 Task: Create a due date automation trigger when advanced on, 2 hours after a card is due add content with a description not starting with resume.
Action: Mouse moved to (1089, 84)
Screenshot: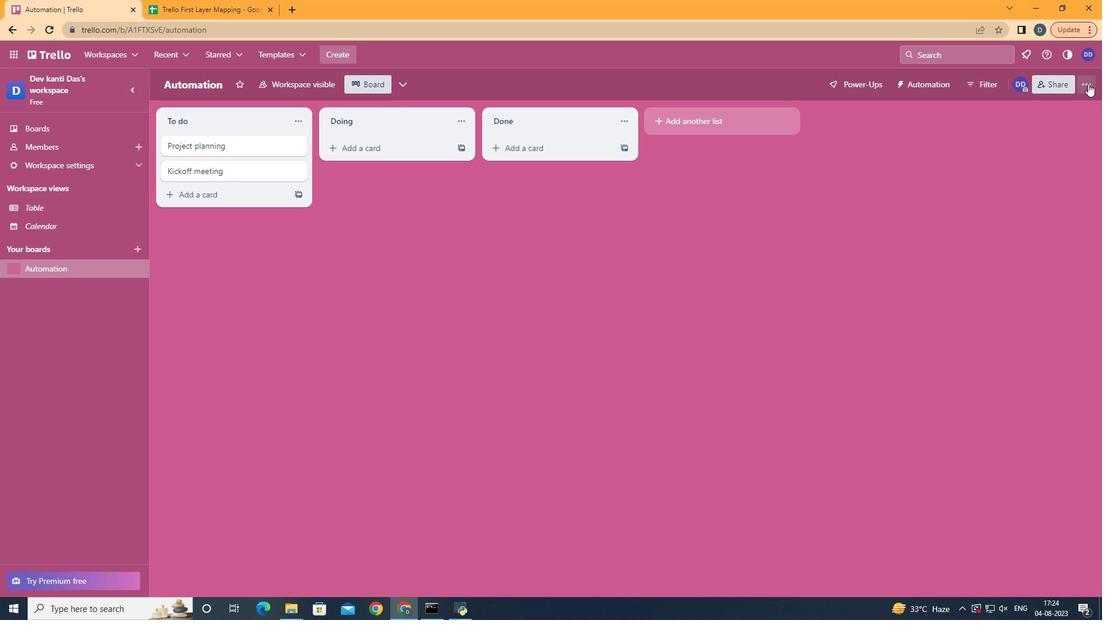 
Action: Mouse pressed left at (1089, 84)
Screenshot: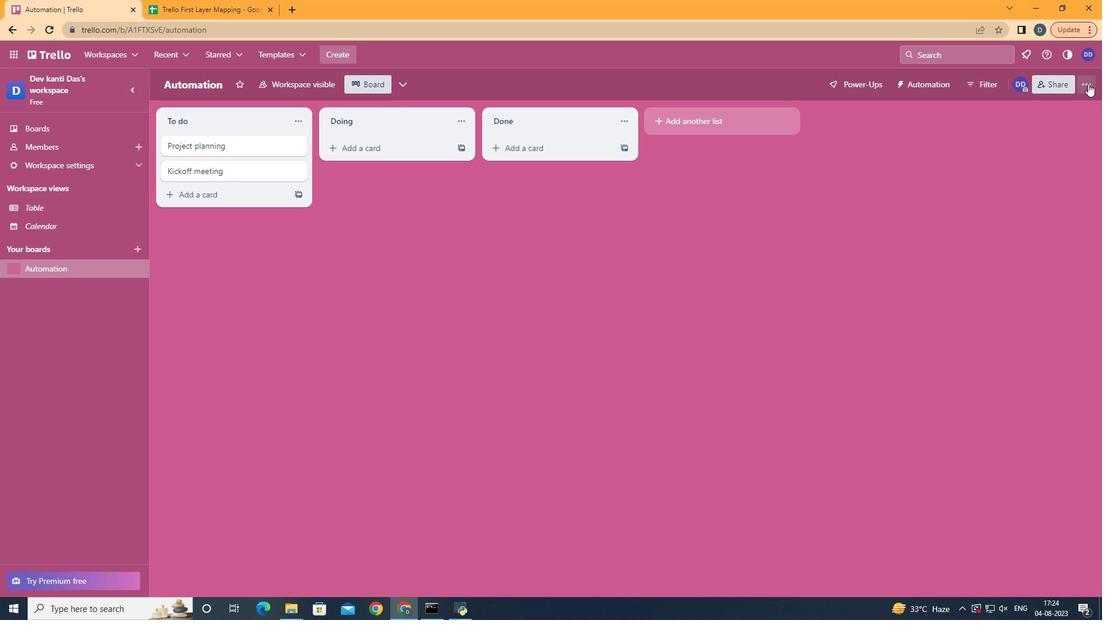 
Action: Mouse moved to (986, 238)
Screenshot: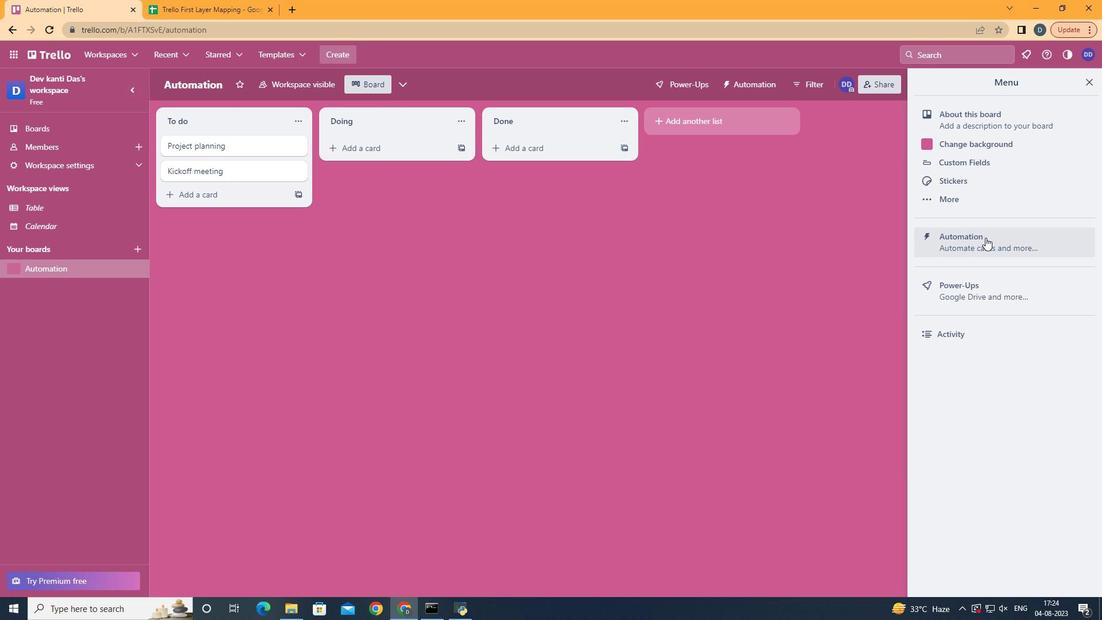 
Action: Mouse pressed left at (986, 238)
Screenshot: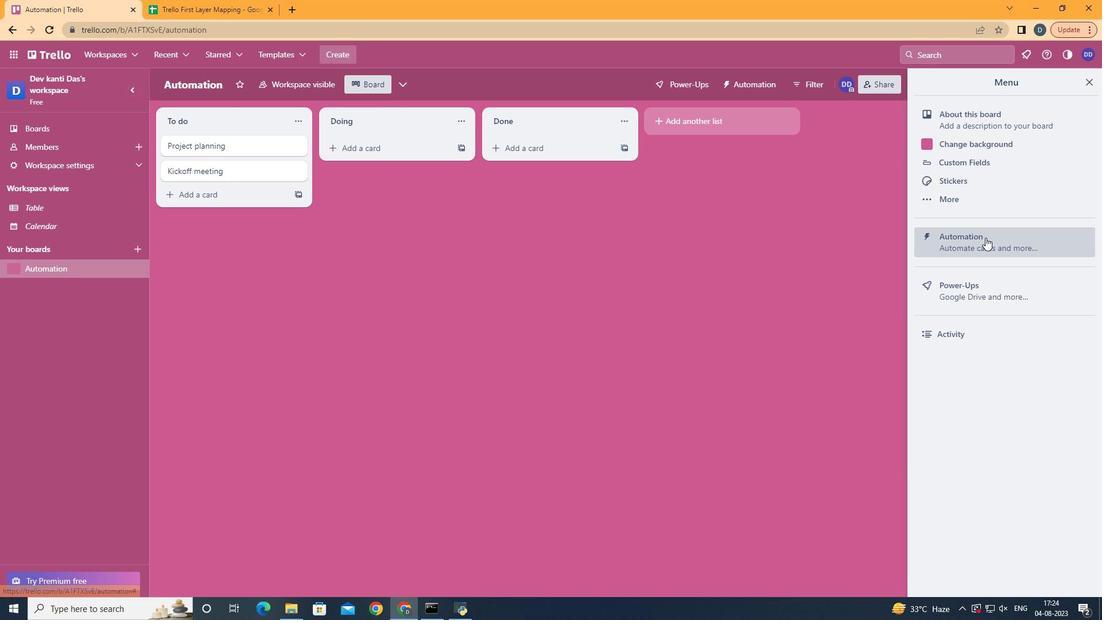 
Action: Mouse moved to (211, 225)
Screenshot: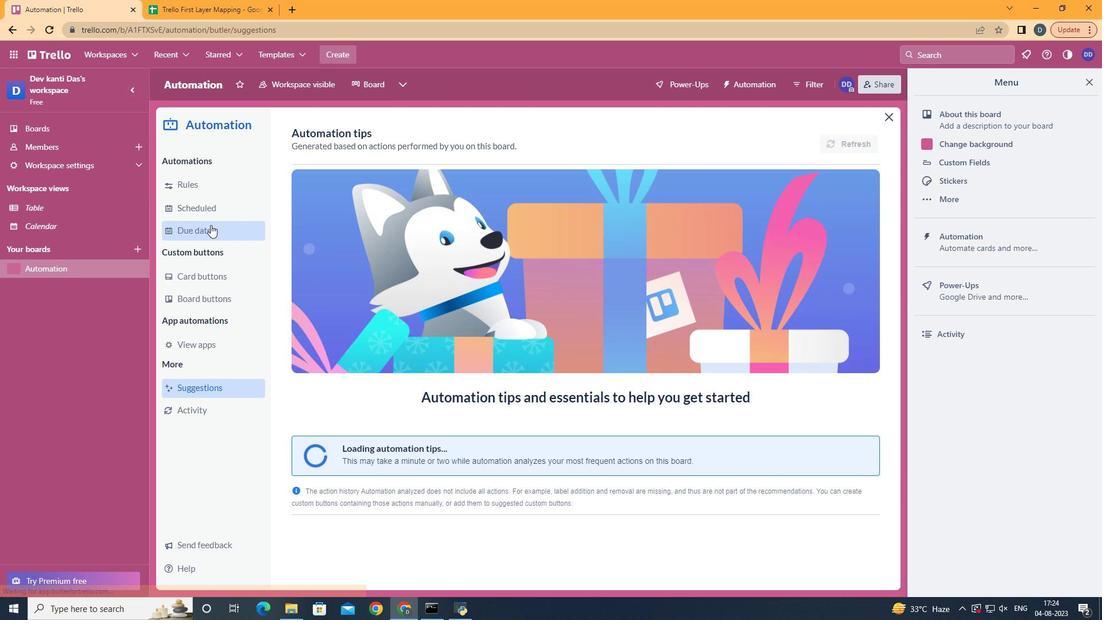 
Action: Mouse pressed left at (211, 225)
Screenshot: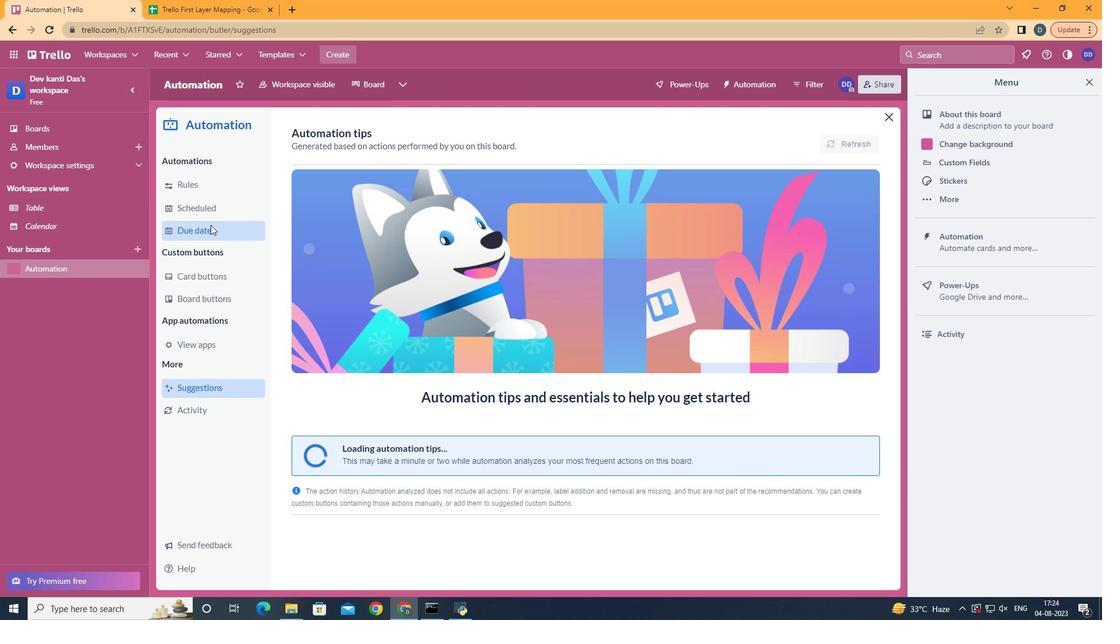 
Action: Mouse moved to (796, 141)
Screenshot: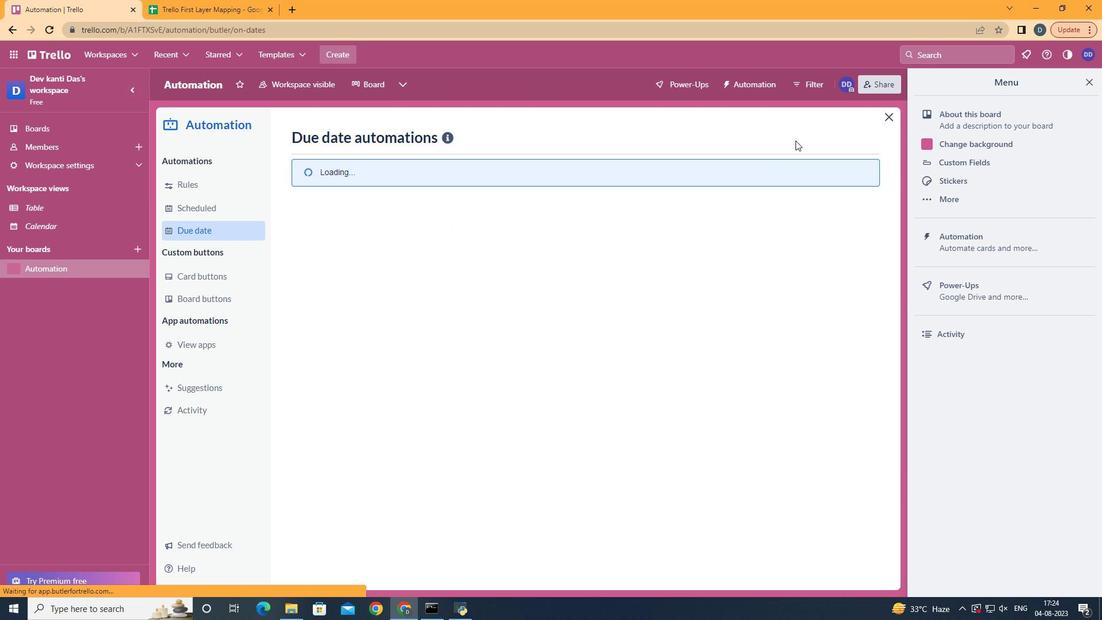 
Action: Mouse pressed left at (796, 141)
Screenshot: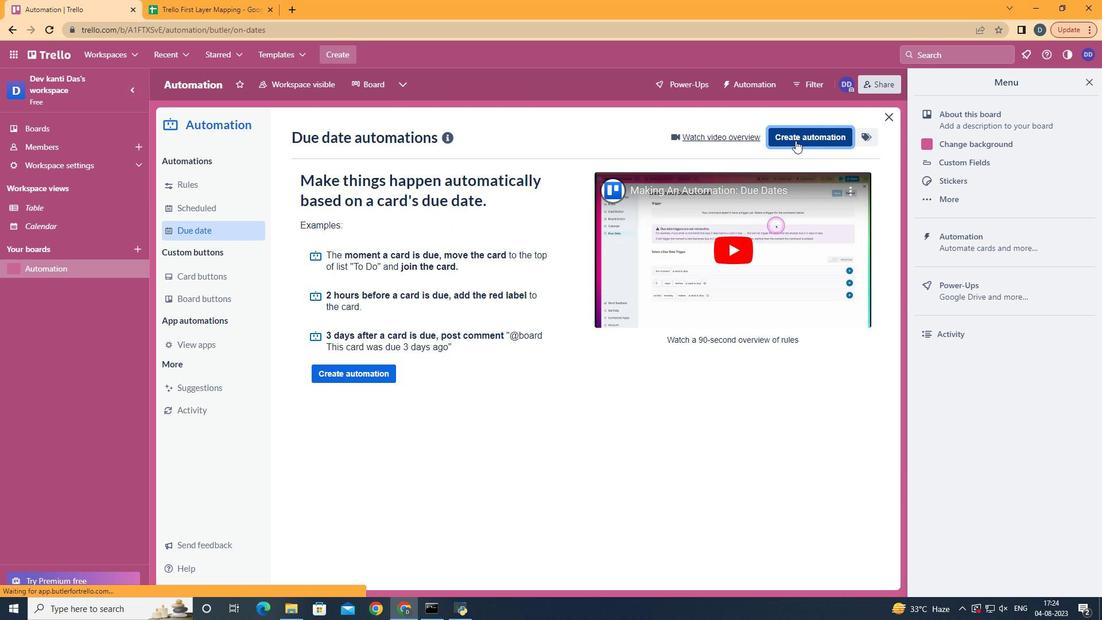 
Action: Mouse moved to (575, 242)
Screenshot: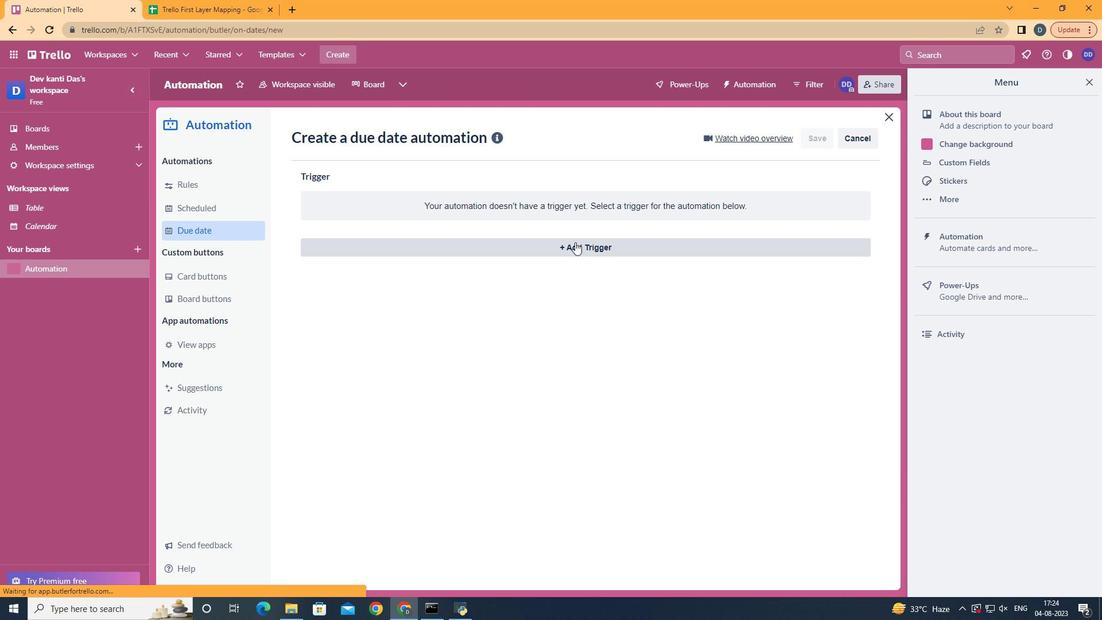 
Action: Mouse pressed left at (575, 242)
Screenshot: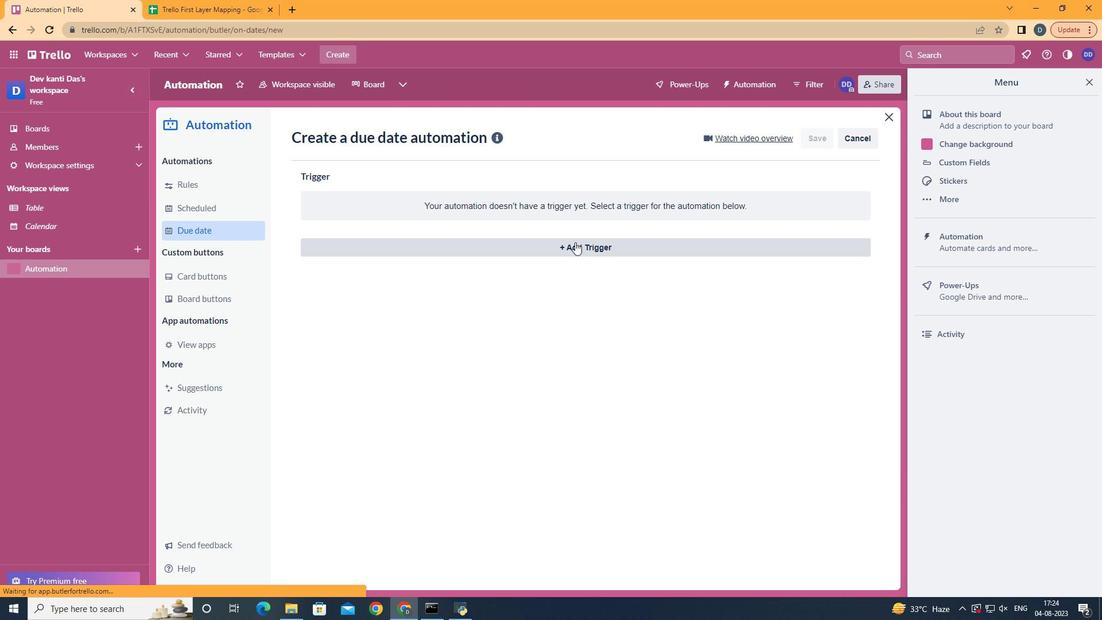 
Action: Mouse moved to (375, 490)
Screenshot: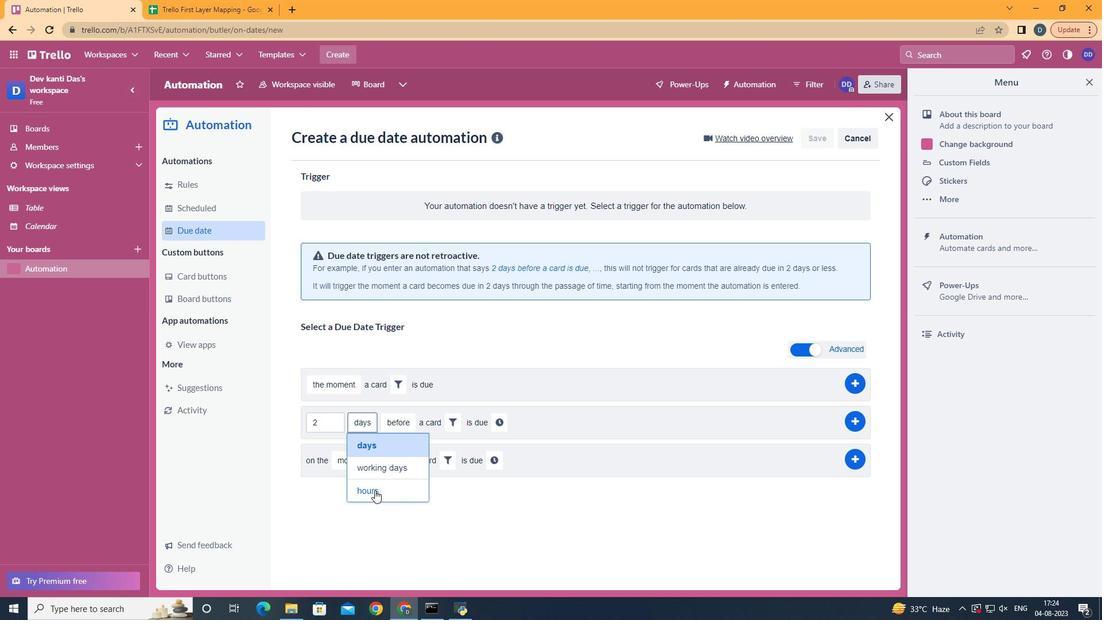 
Action: Mouse pressed left at (375, 490)
Screenshot: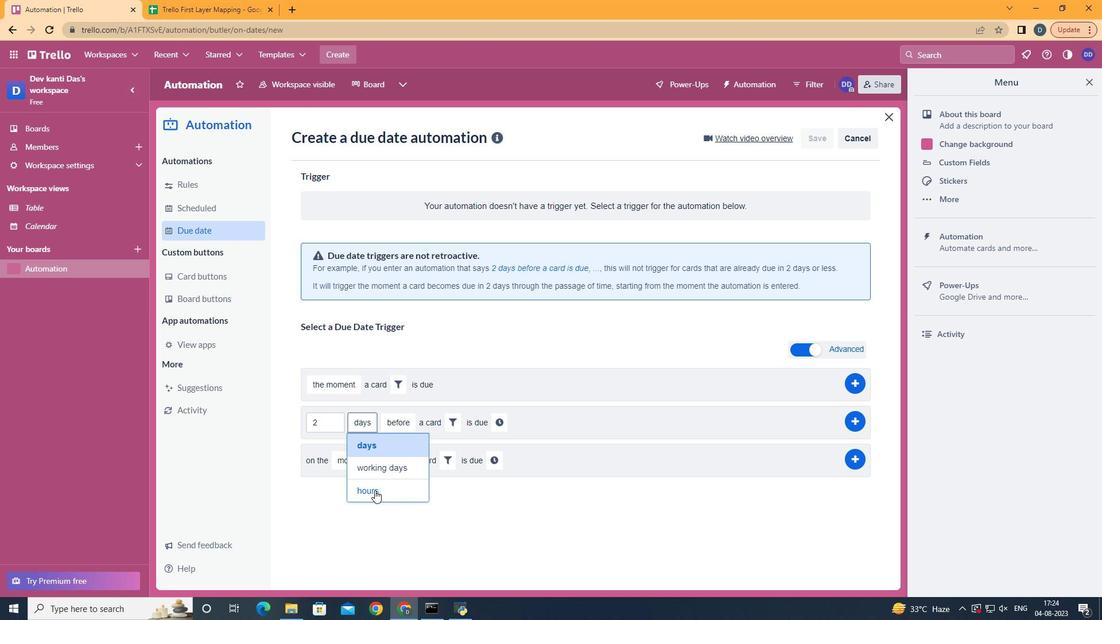 
Action: Mouse moved to (402, 459)
Screenshot: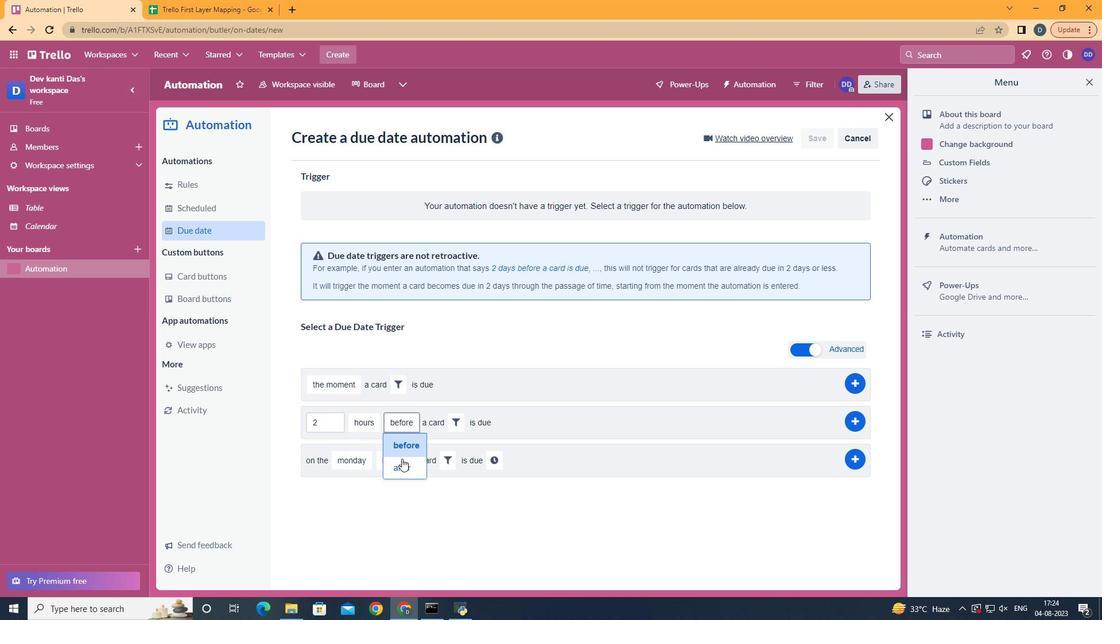
Action: Mouse pressed left at (402, 459)
Screenshot: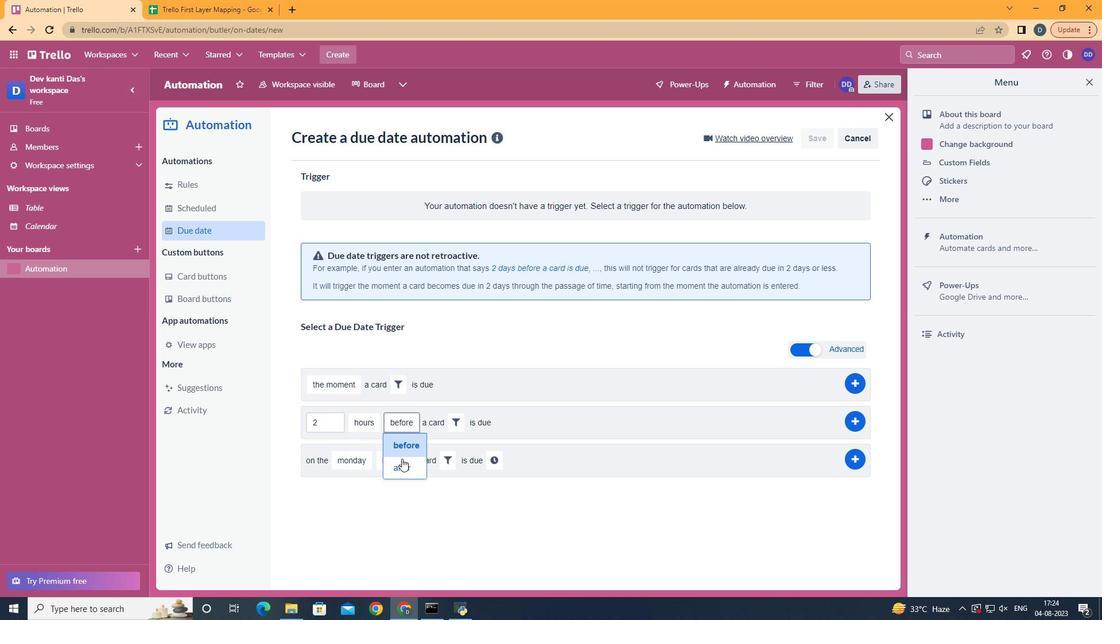 
Action: Mouse moved to (453, 426)
Screenshot: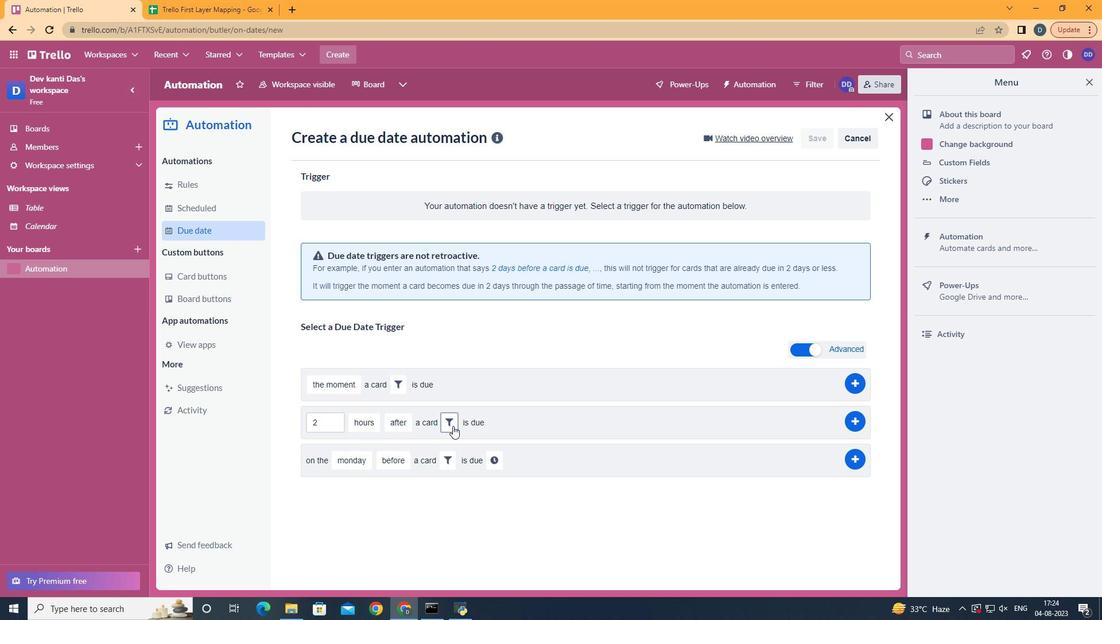 
Action: Mouse pressed left at (453, 426)
Screenshot: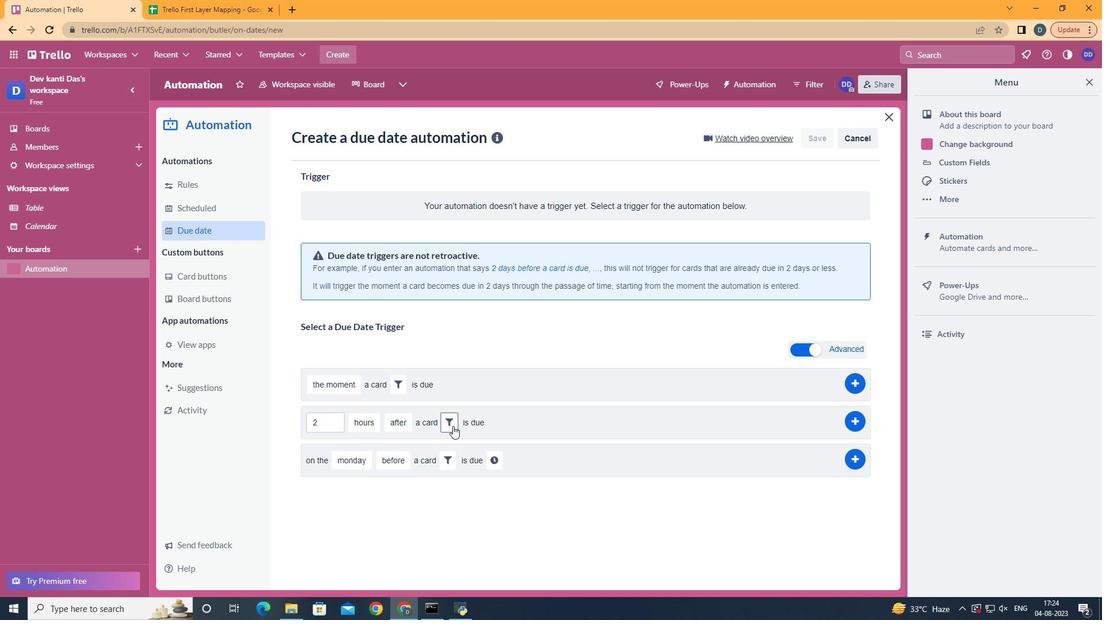 
Action: Mouse moved to (593, 455)
Screenshot: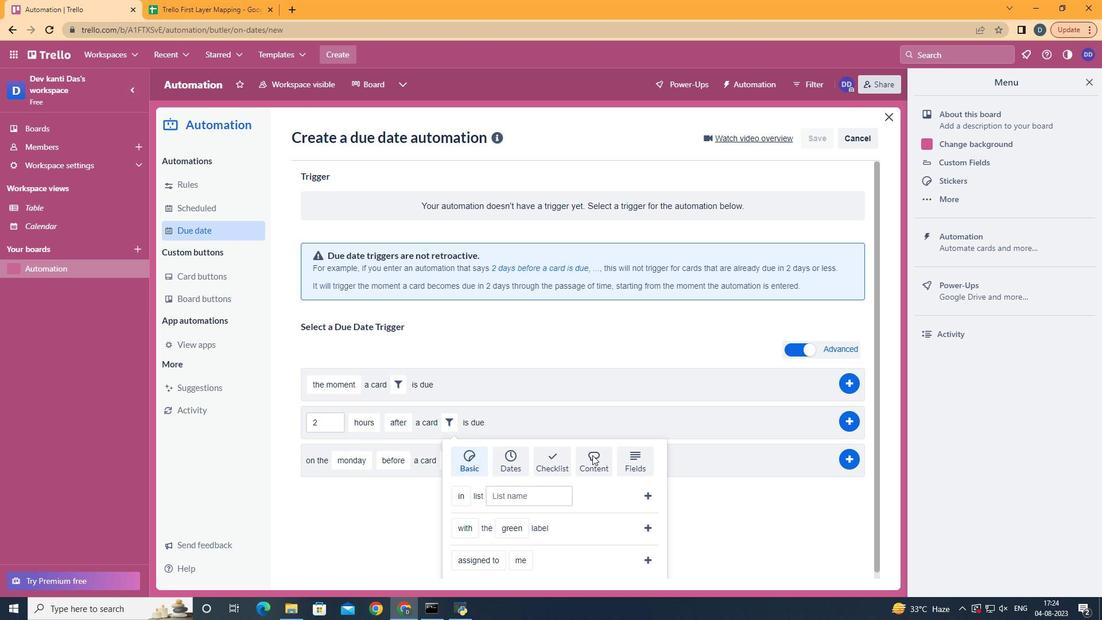 
Action: Mouse pressed left at (593, 455)
Screenshot: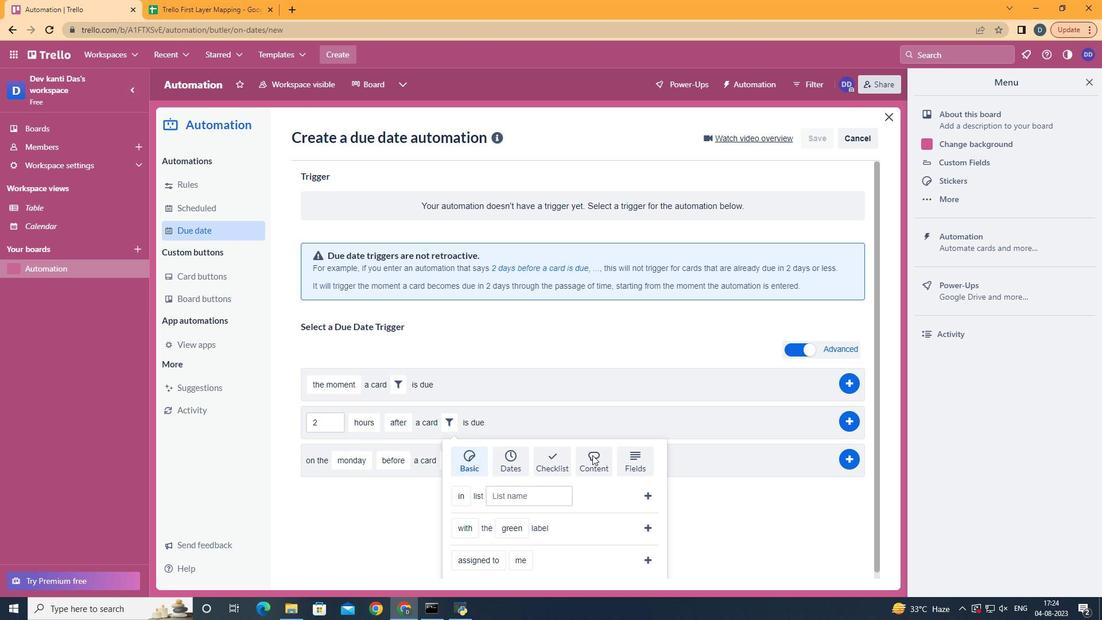 
Action: Mouse moved to (497, 535)
Screenshot: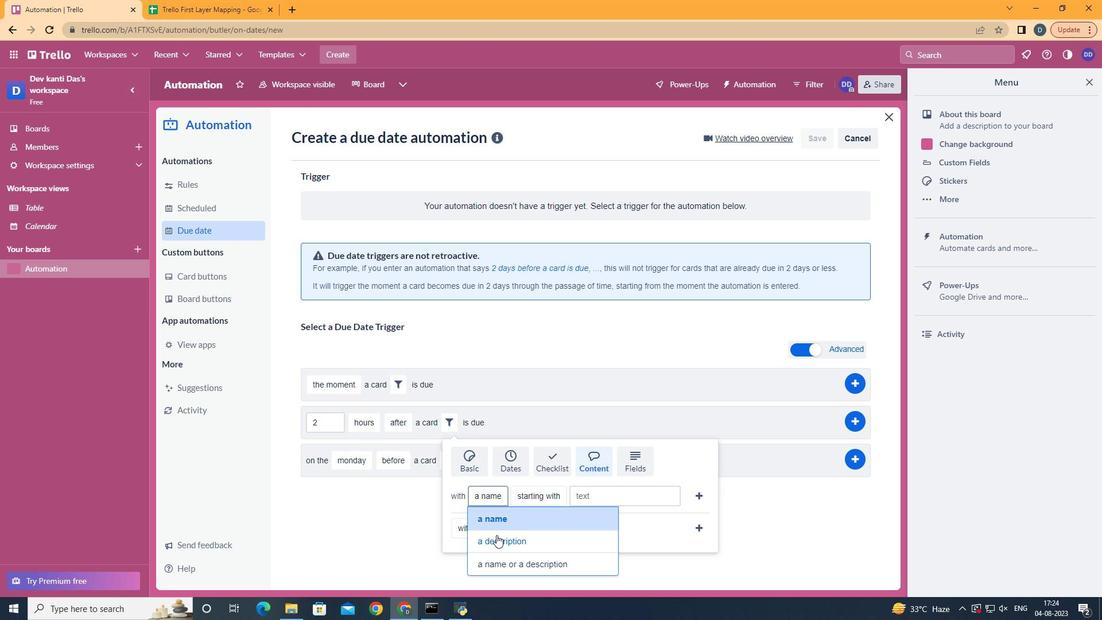 
Action: Mouse pressed left at (497, 535)
Screenshot: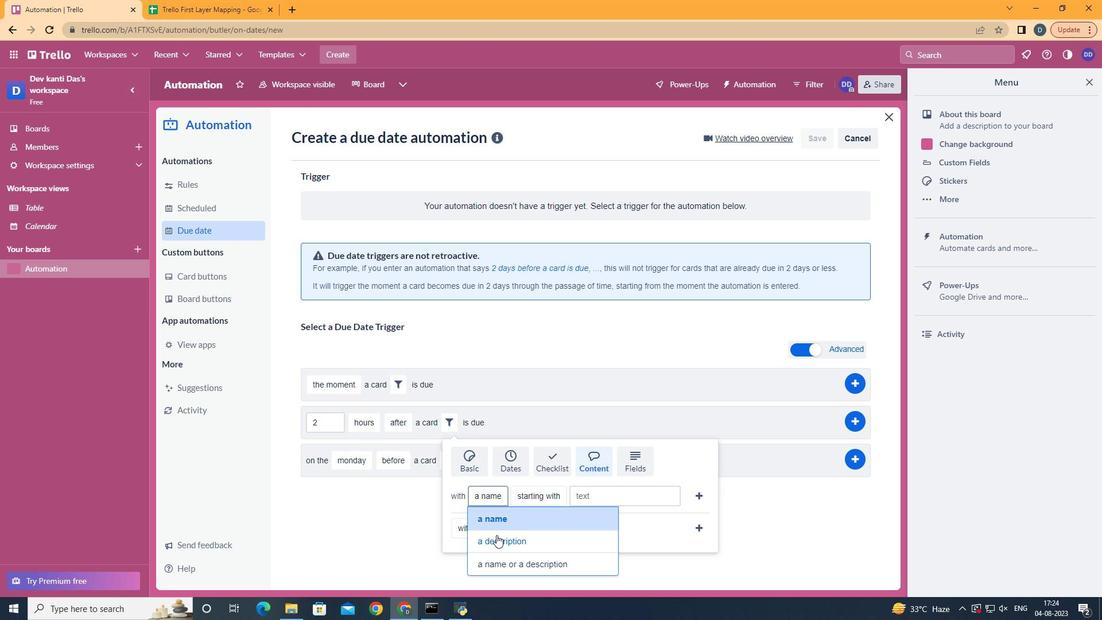 
Action: Mouse moved to (578, 427)
Screenshot: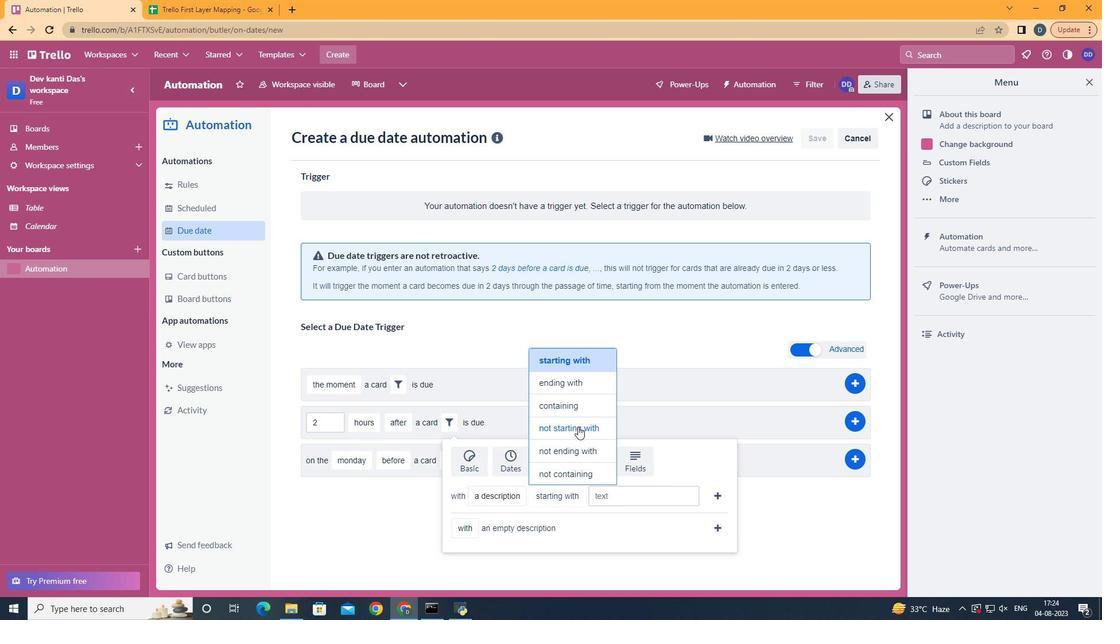 
Action: Mouse pressed left at (578, 427)
Screenshot: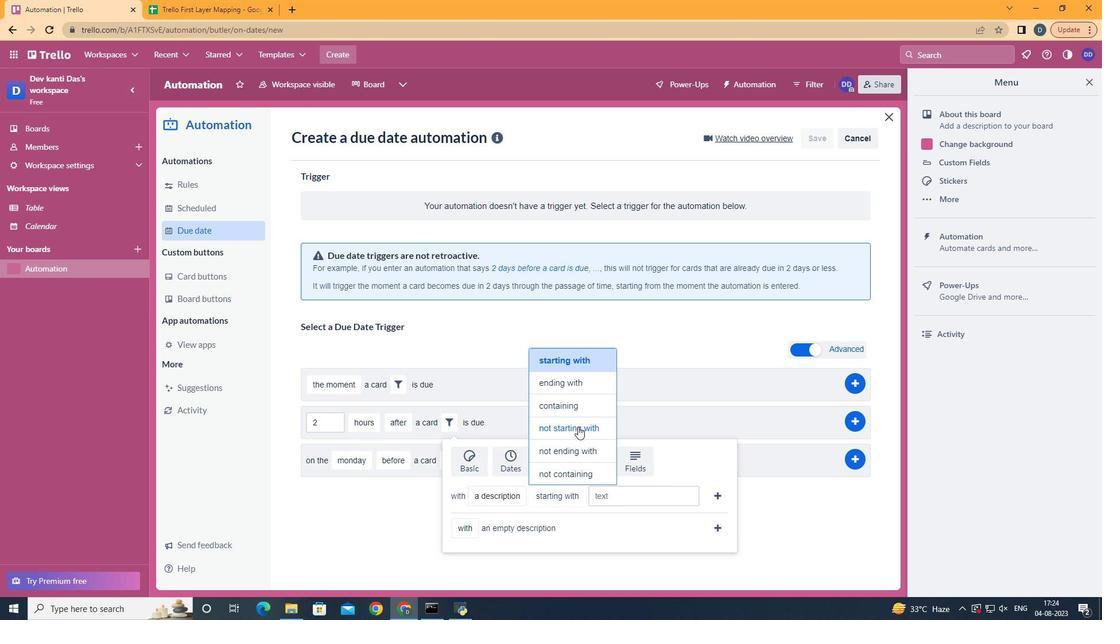 
Action: Mouse moved to (629, 498)
Screenshot: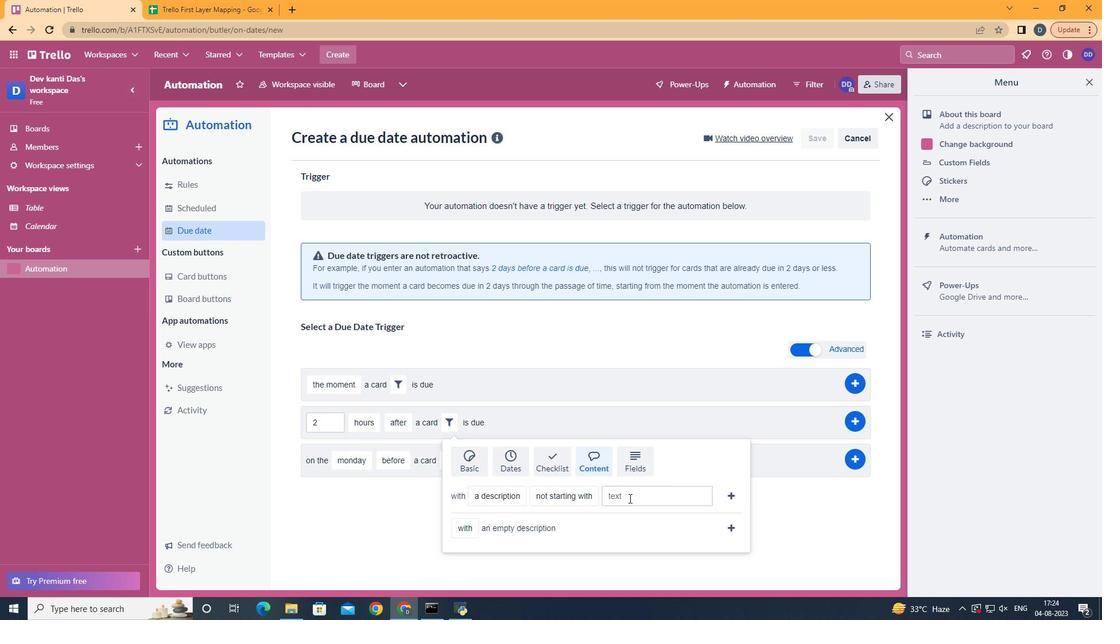 
Action: Mouse pressed left at (629, 498)
Screenshot: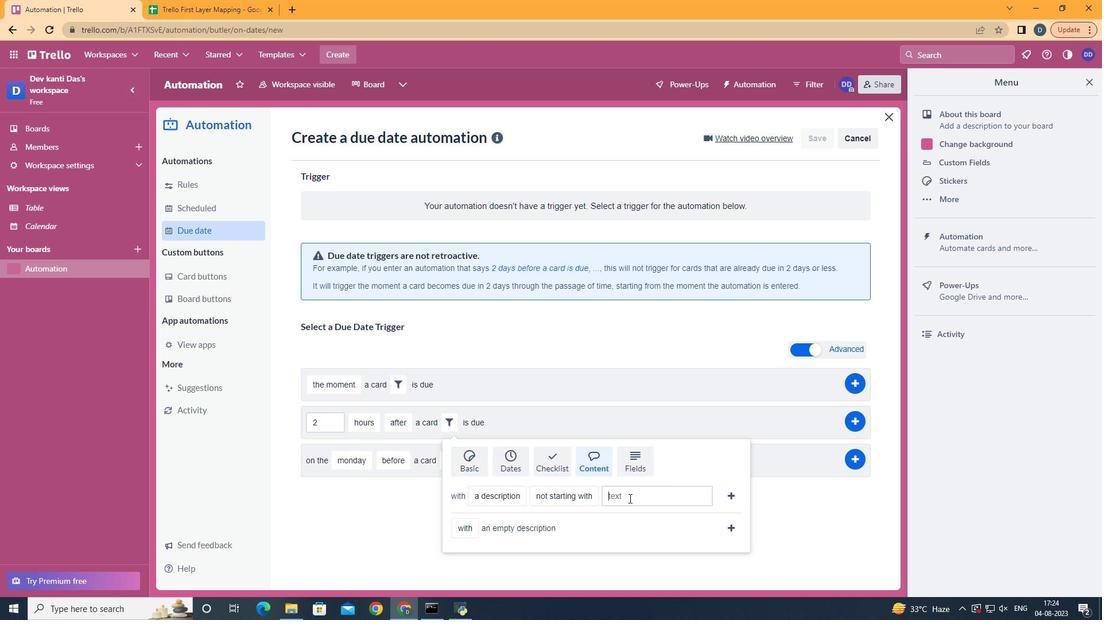 
Action: Key pressed resume
Screenshot: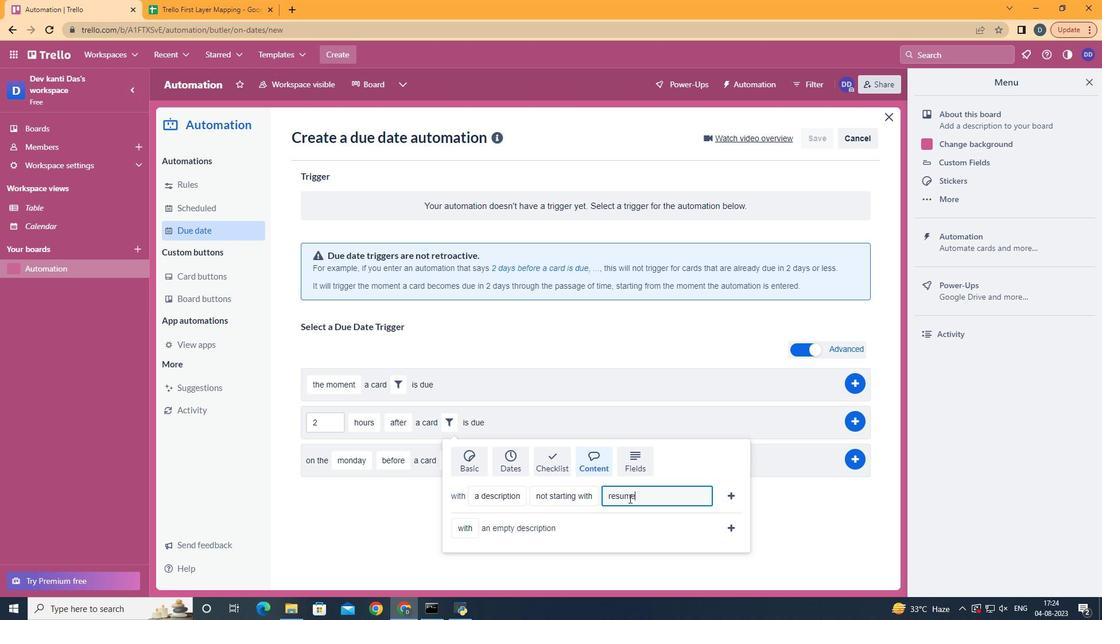 
Action: Mouse moved to (727, 491)
Screenshot: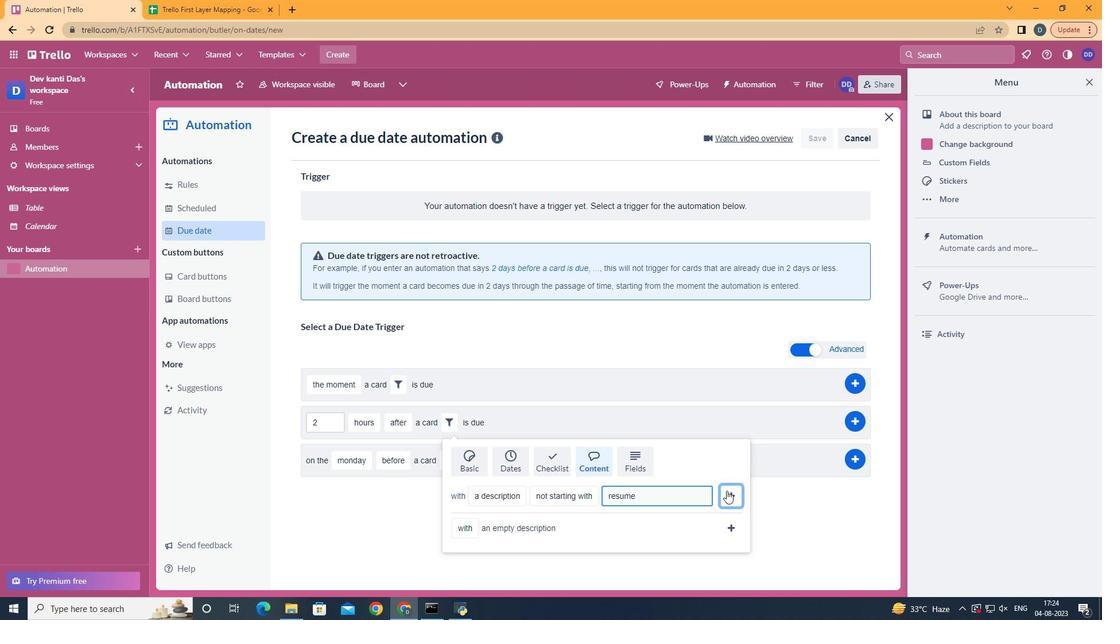 
Action: Mouse pressed left at (727, 491)
Screenshot: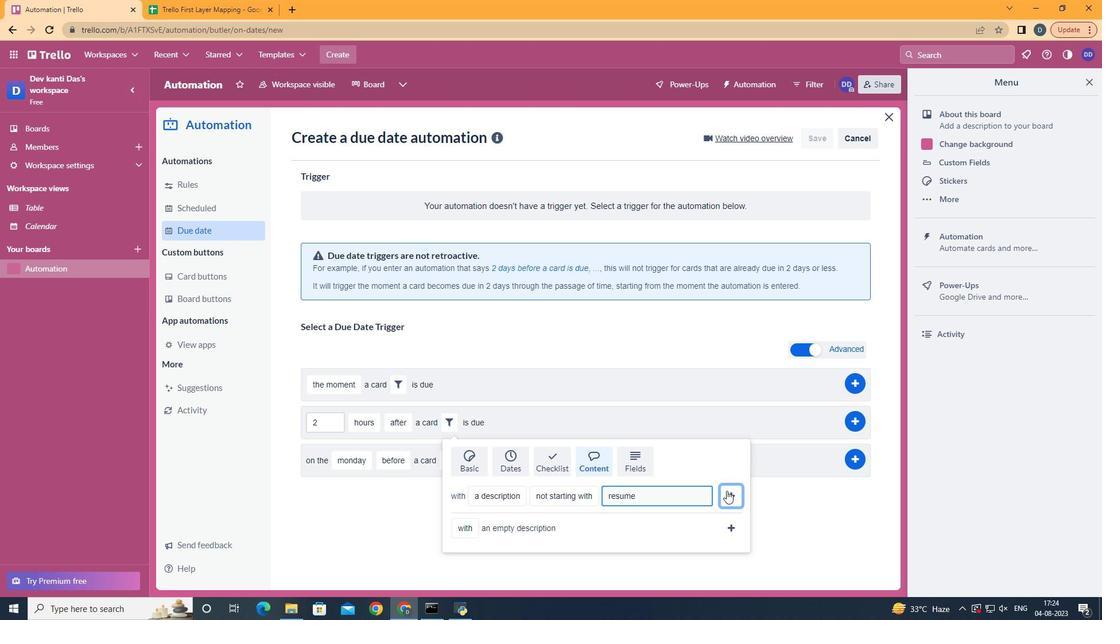 
Action: Mouse moved to (856, 427)
Screenshot: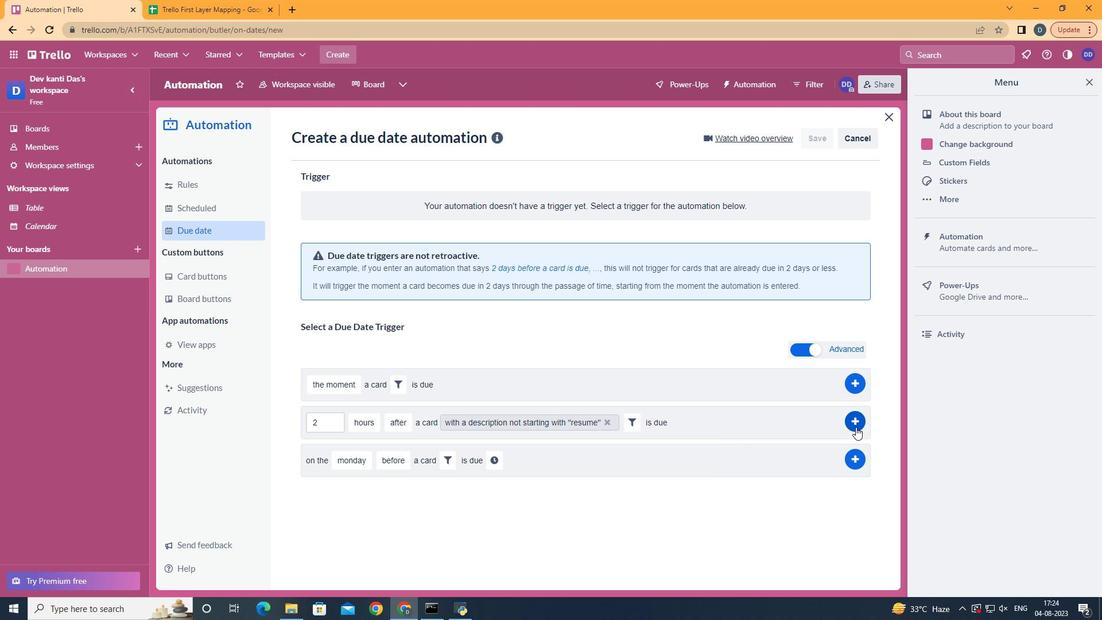 
Action: Mouse pressed left at (856, 427)
Screenshot: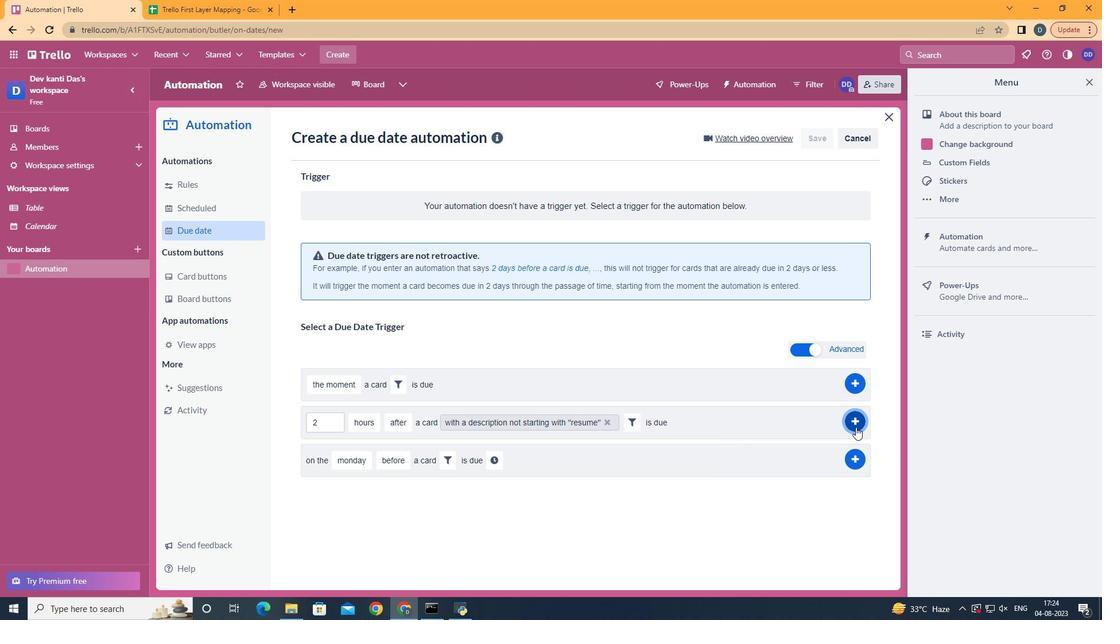 
Action: Mouse moved to (478, 194)
Screenshot: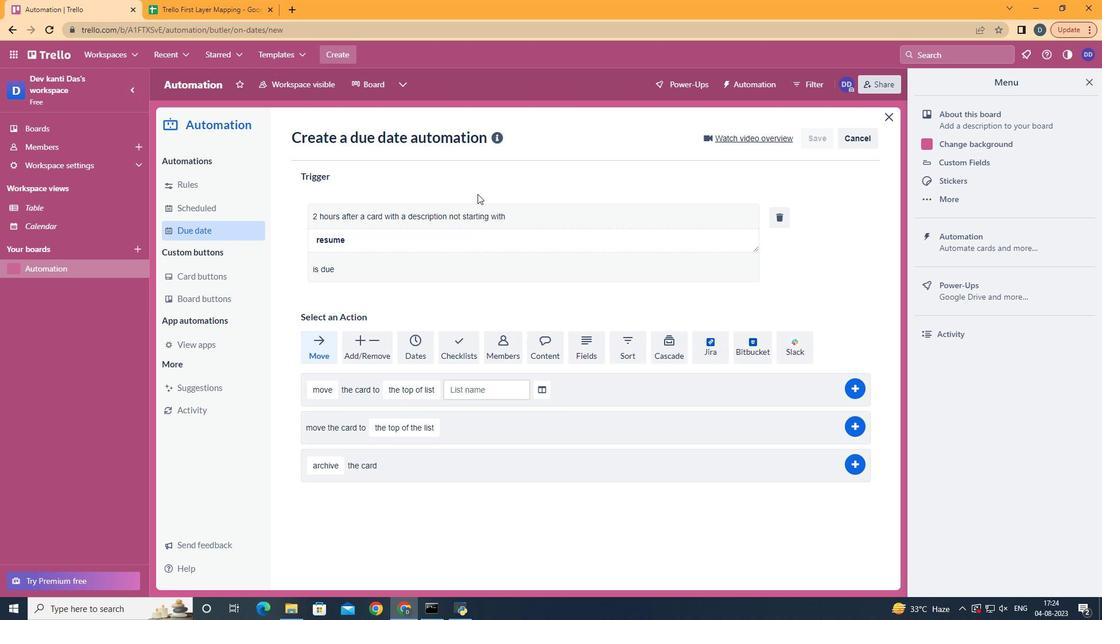 
